 Task: Sort the products in the category "Trash Bins & Bags" by relevance.
Action: Mouse moved to (933, 313)
Screenshot: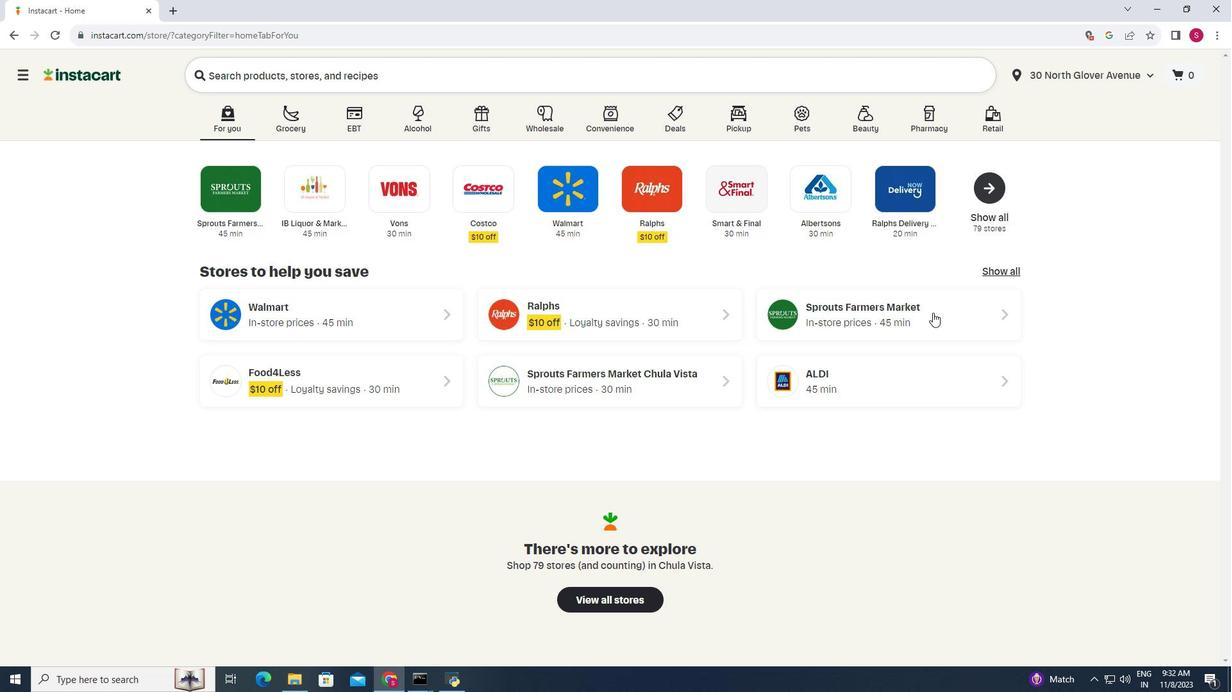 
Action: Mouse pressed left at (933, 313)
Screenshot: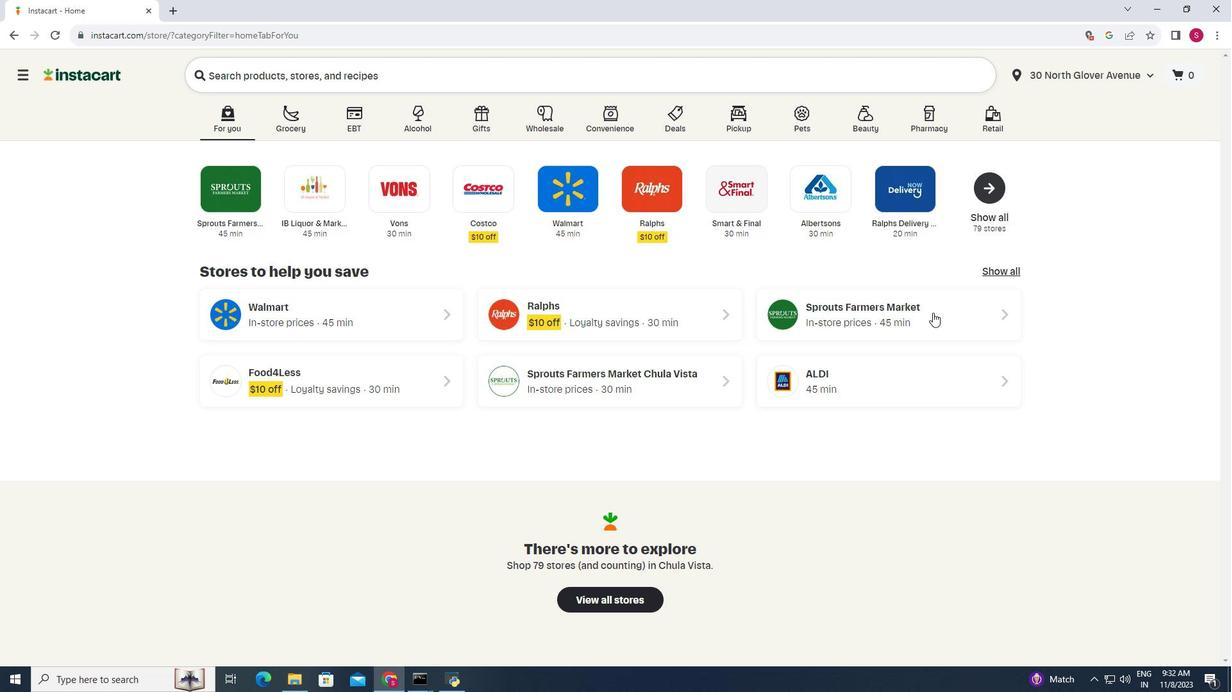 
Action: Mouse moved to (98, 461)
Screenshot: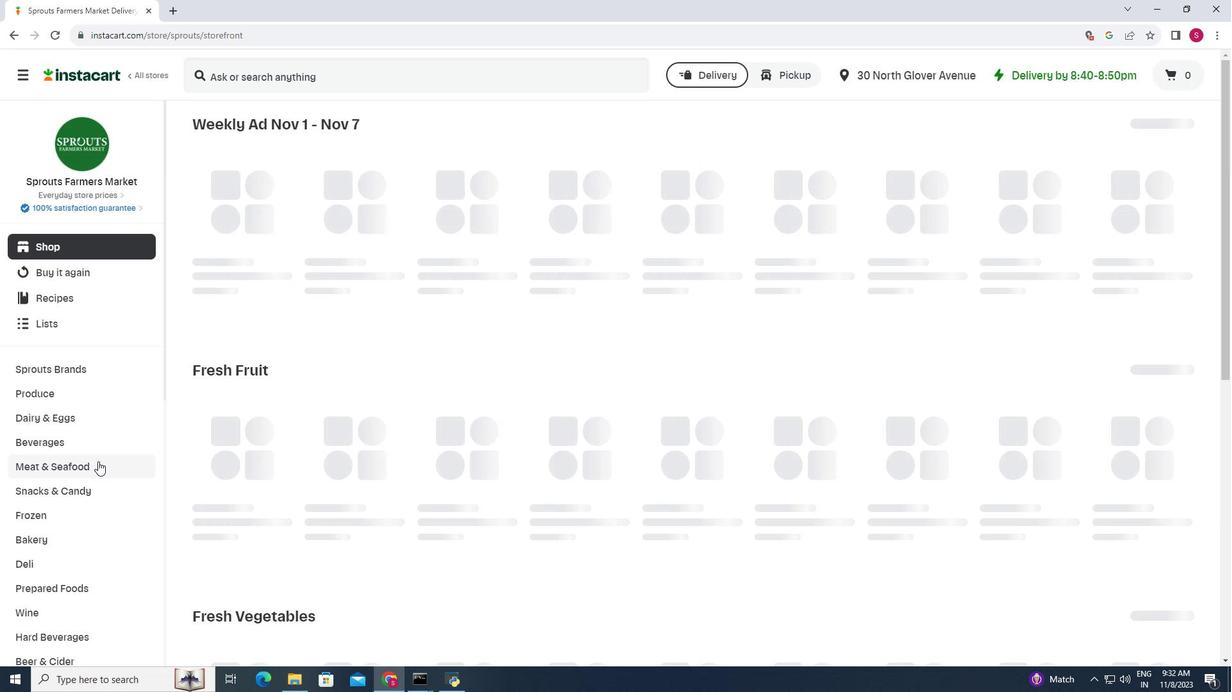 
Action: Mouse scrolled (98, 461) with delta (0, 0)
Screenshot: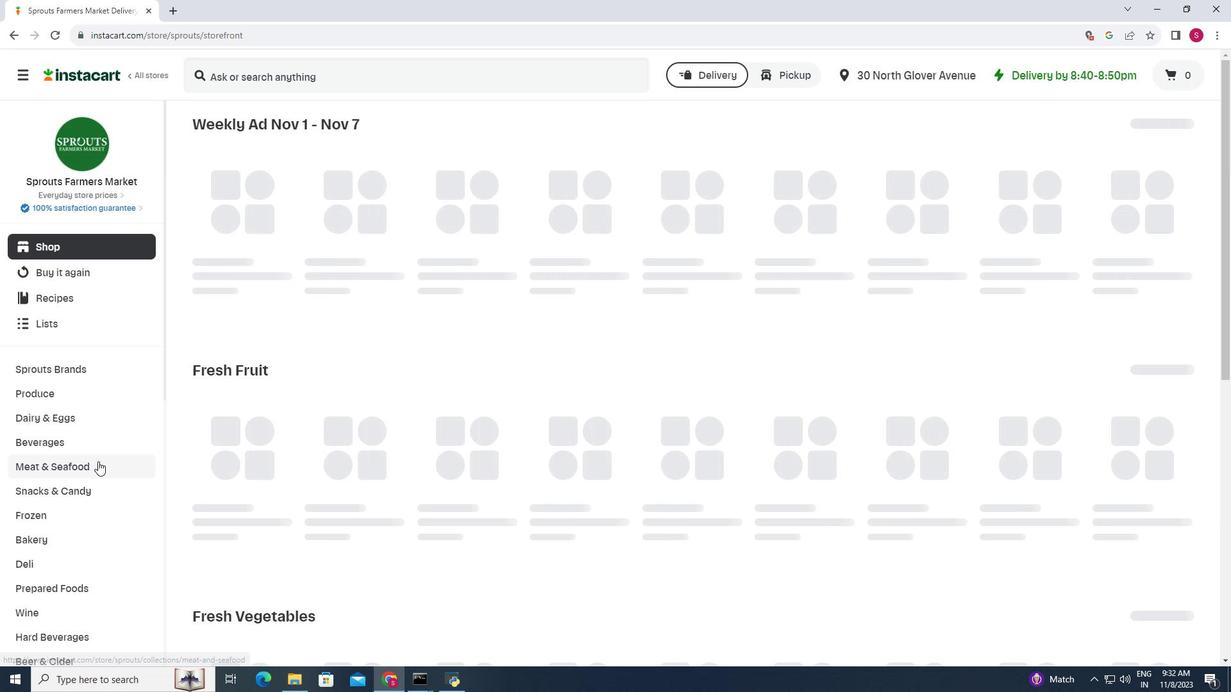 
Action: Mouse scrolled (98, 461) with delta (0, 0)
Screenshot: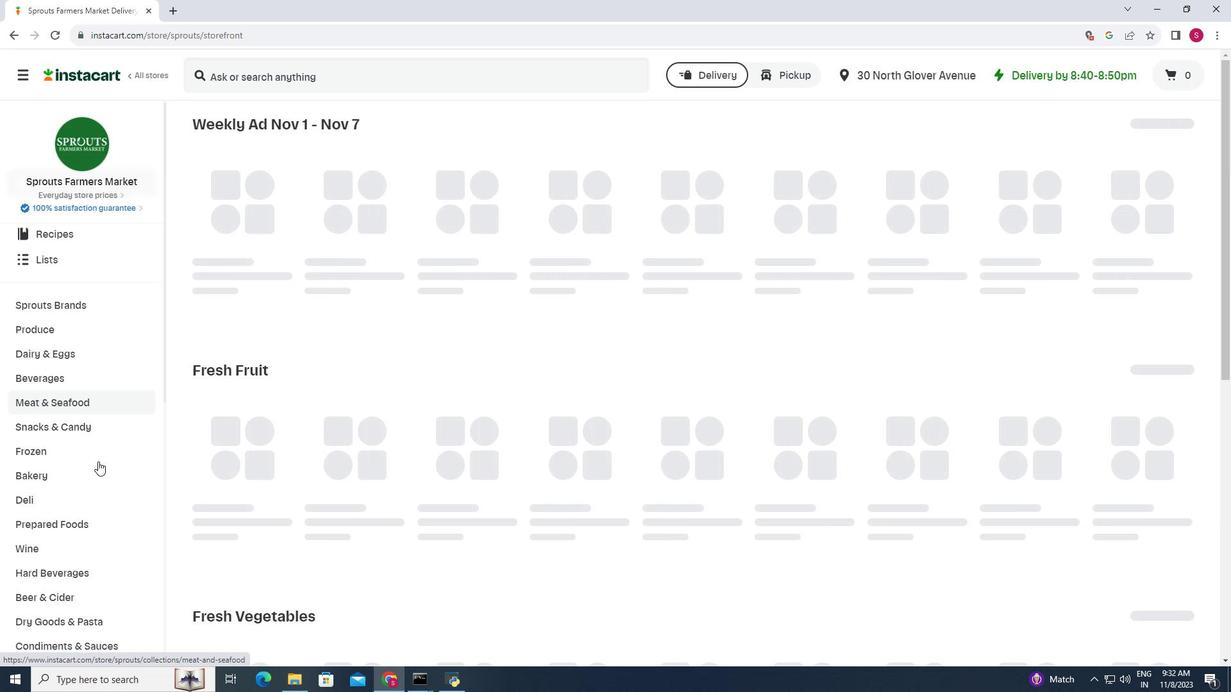 
Action: Mouse scrolled (98, 461) with delta (0, 0)
Screenshot: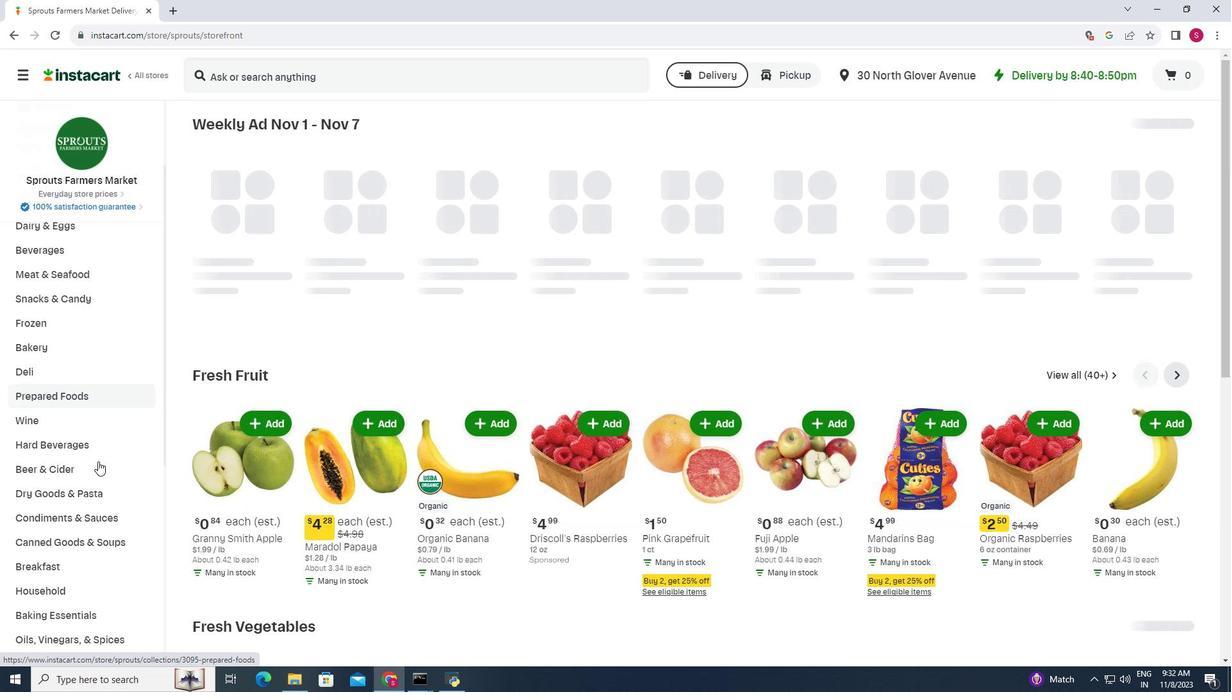 
Action: Mouse scrolled (98, 461) with delta (0, 0)
Screenshot: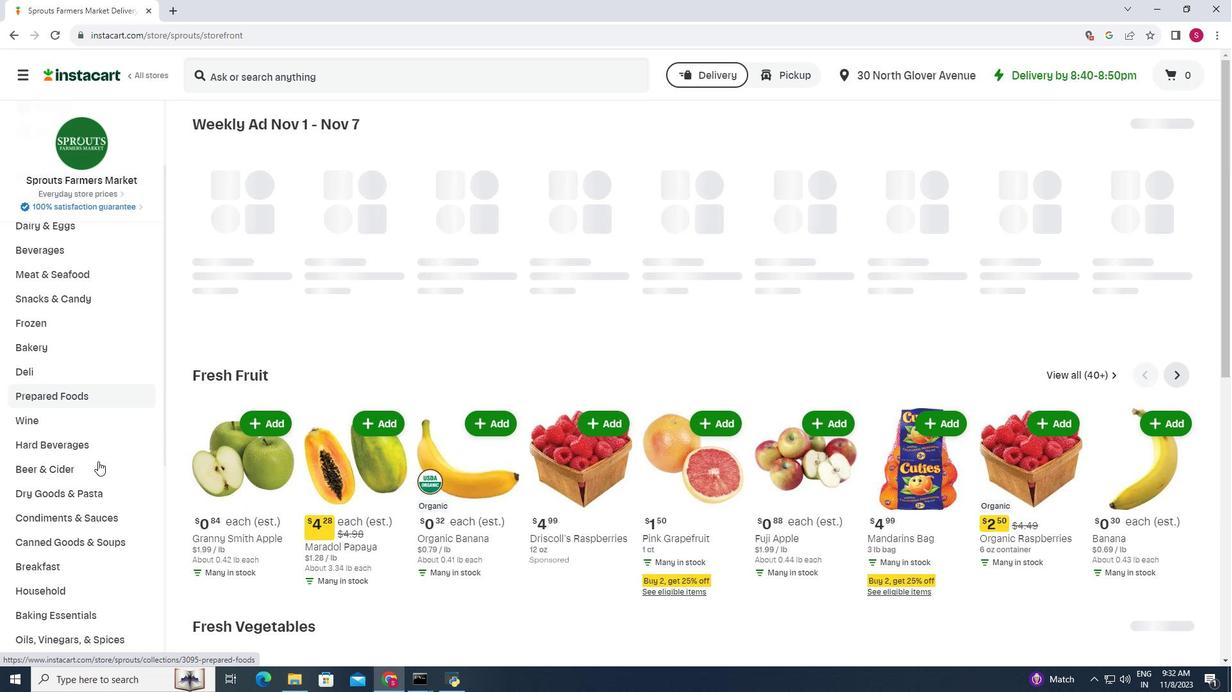 
Action: Mouse scrolled (98, 461) with delta (0, 0)
Screenshot: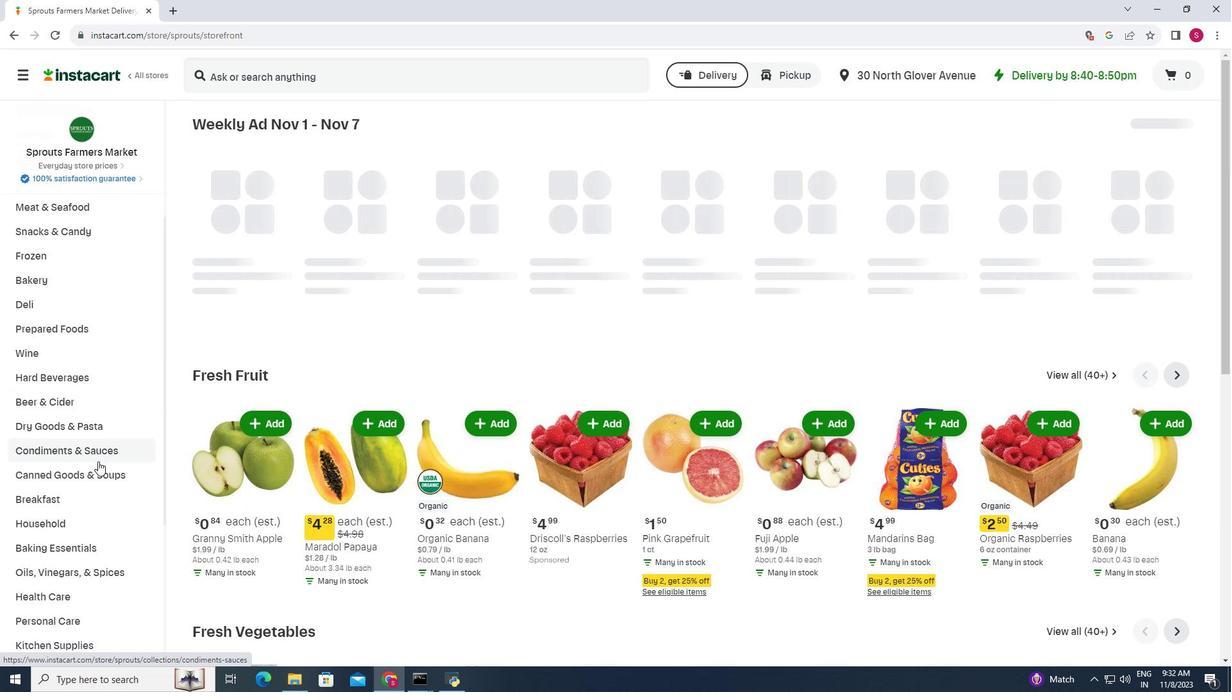 
Action: Mouse moved to (75, 457)
Screenshot: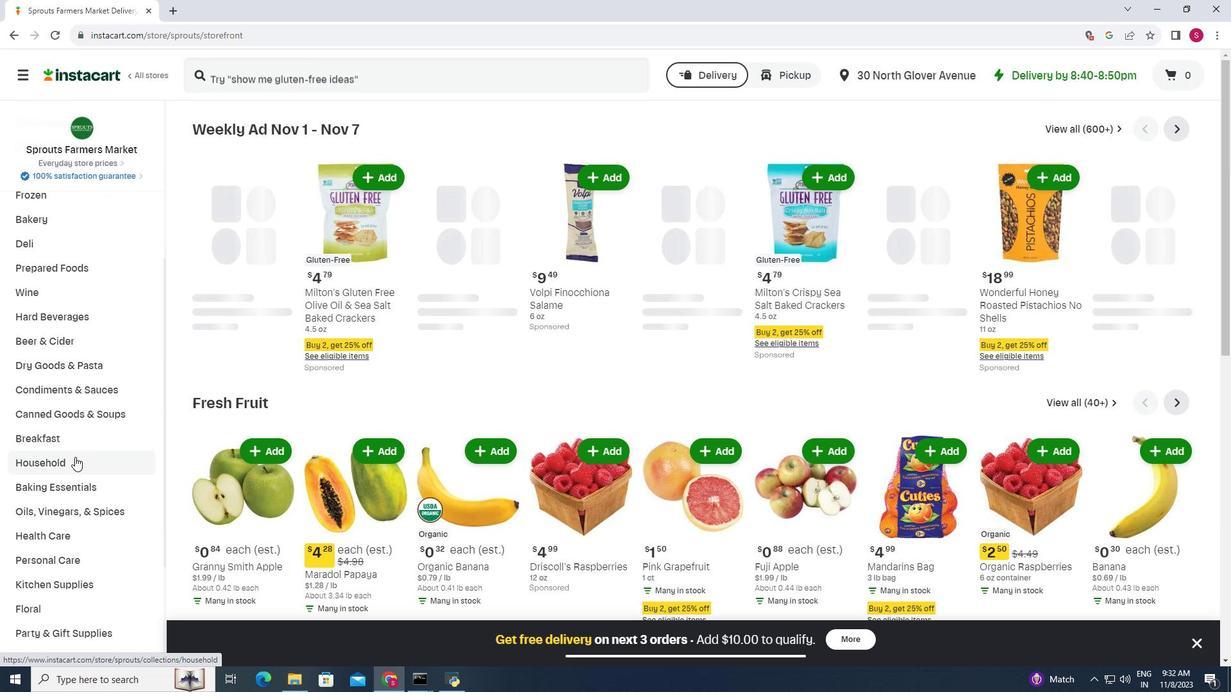 
Action: Mouse pressed left at (75, 457)
Screenshot: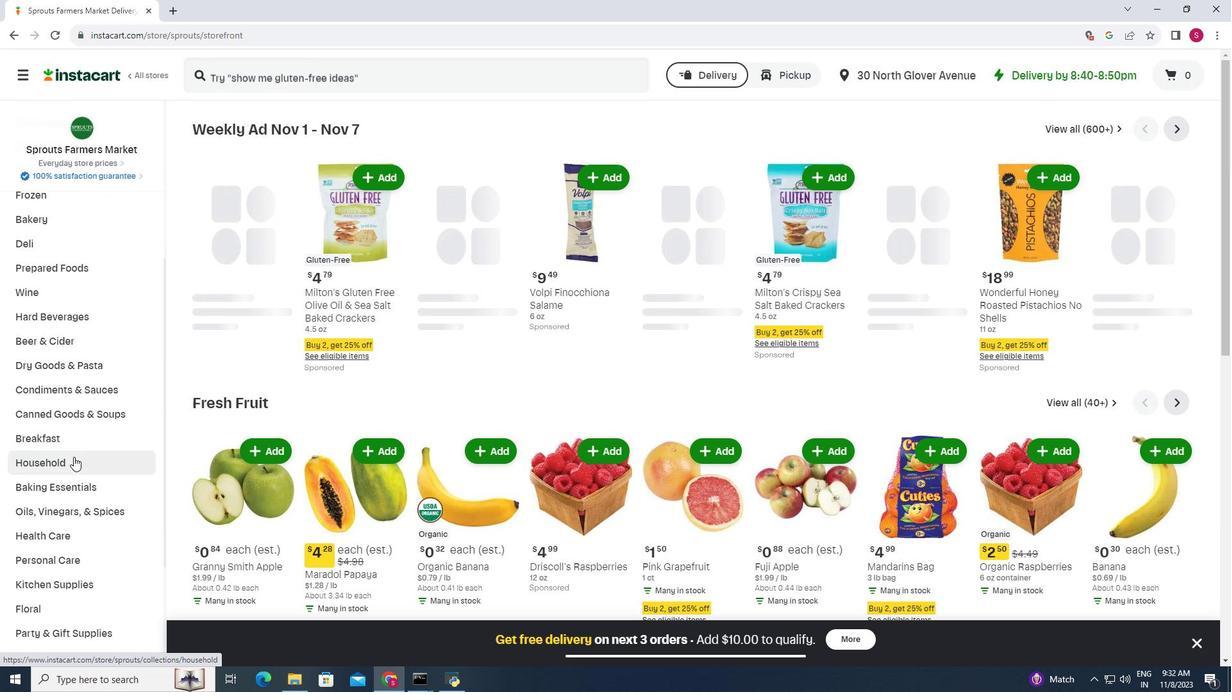 
Action: Mouse moved to (883, 163)
Screenshot: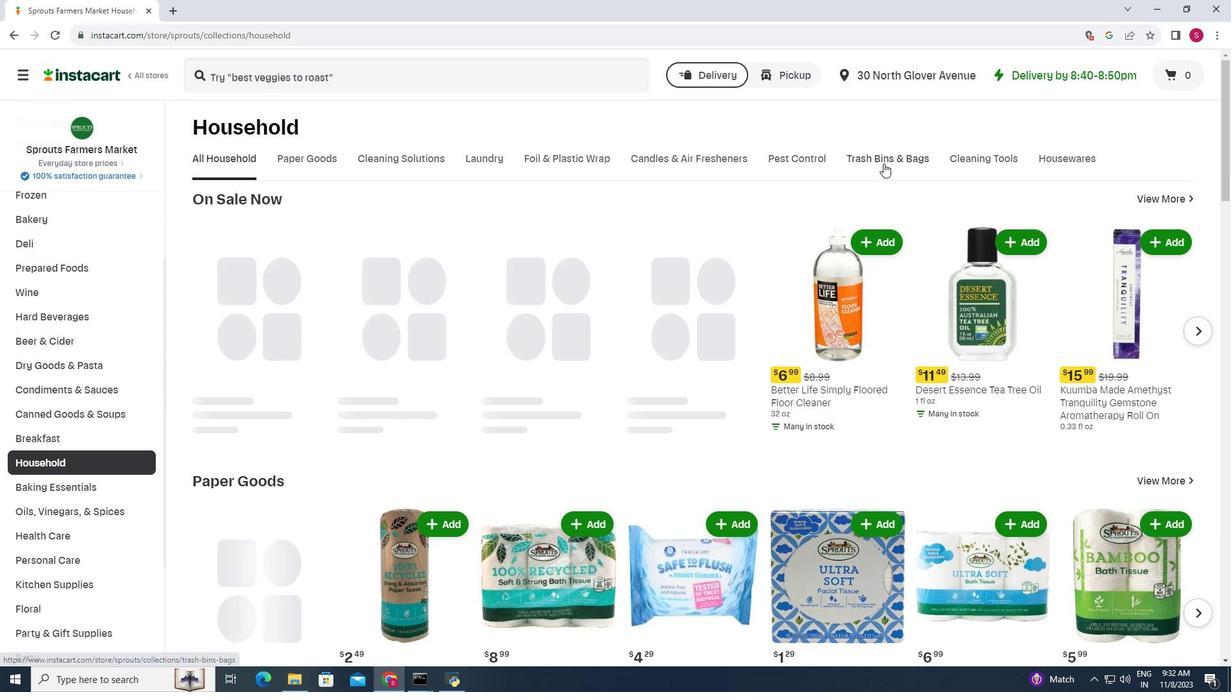 
Action: Mouse pressed left at (883, 163)
Screenshot: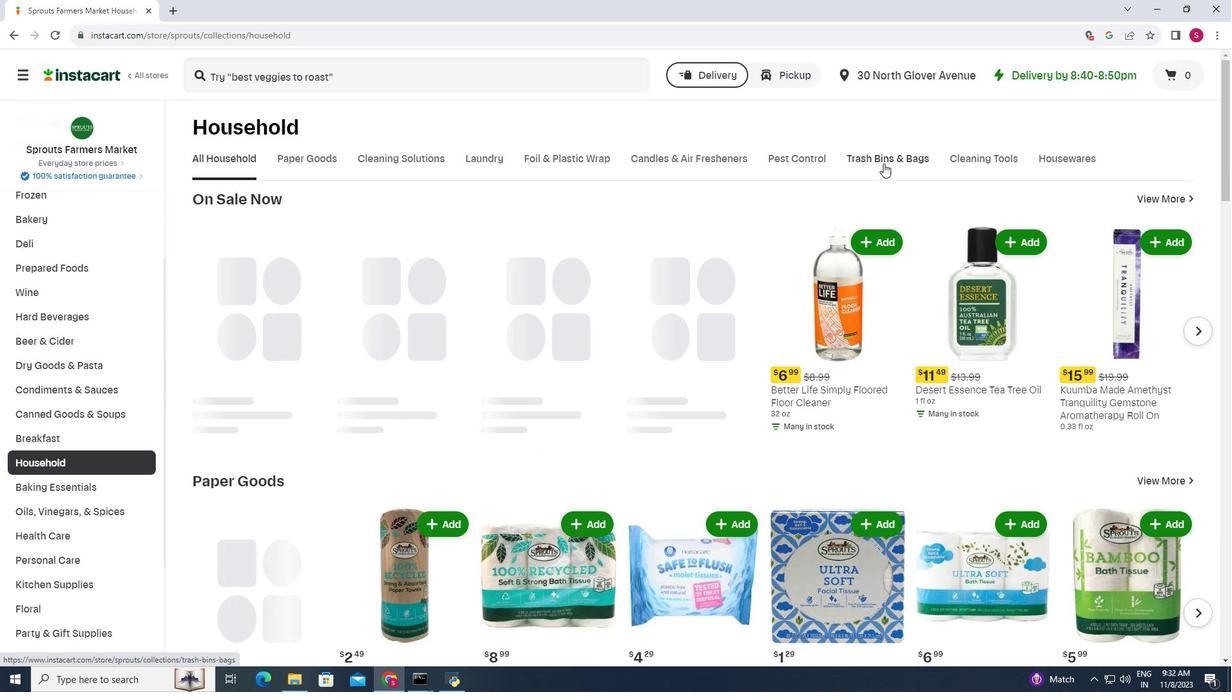 
Action: Mouse moved to (1187, 195)
Screenshot: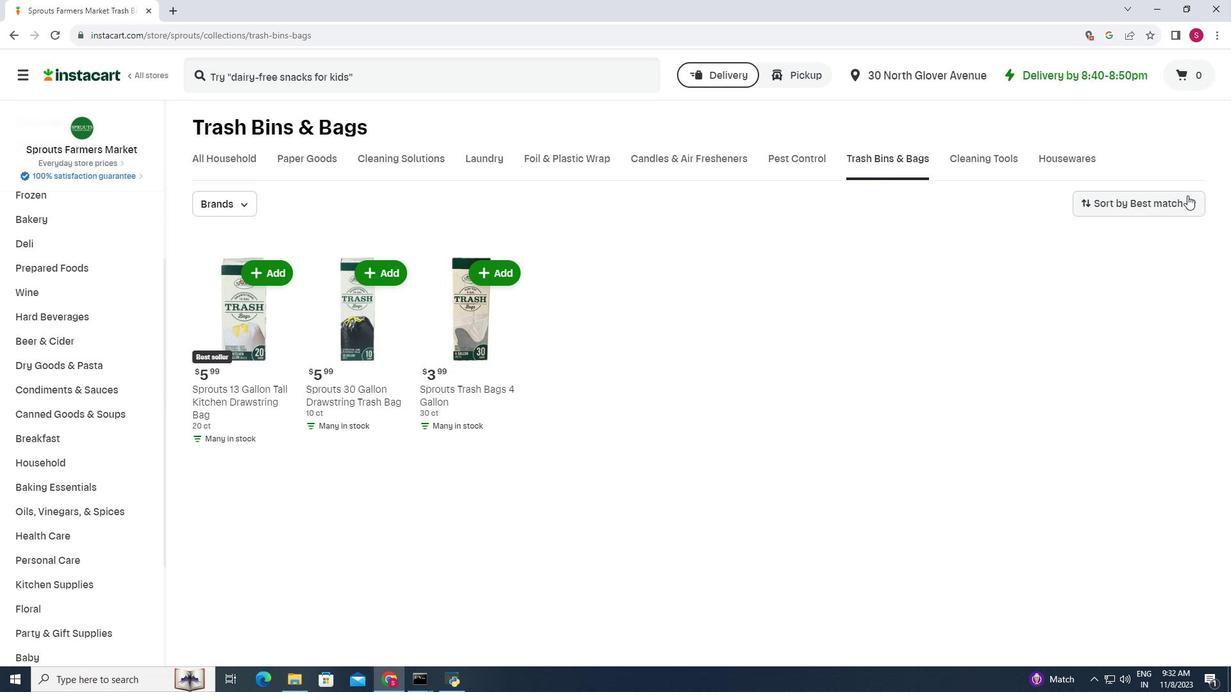 
Action: Mouse pressed left at (1187, 195)
Screenshot: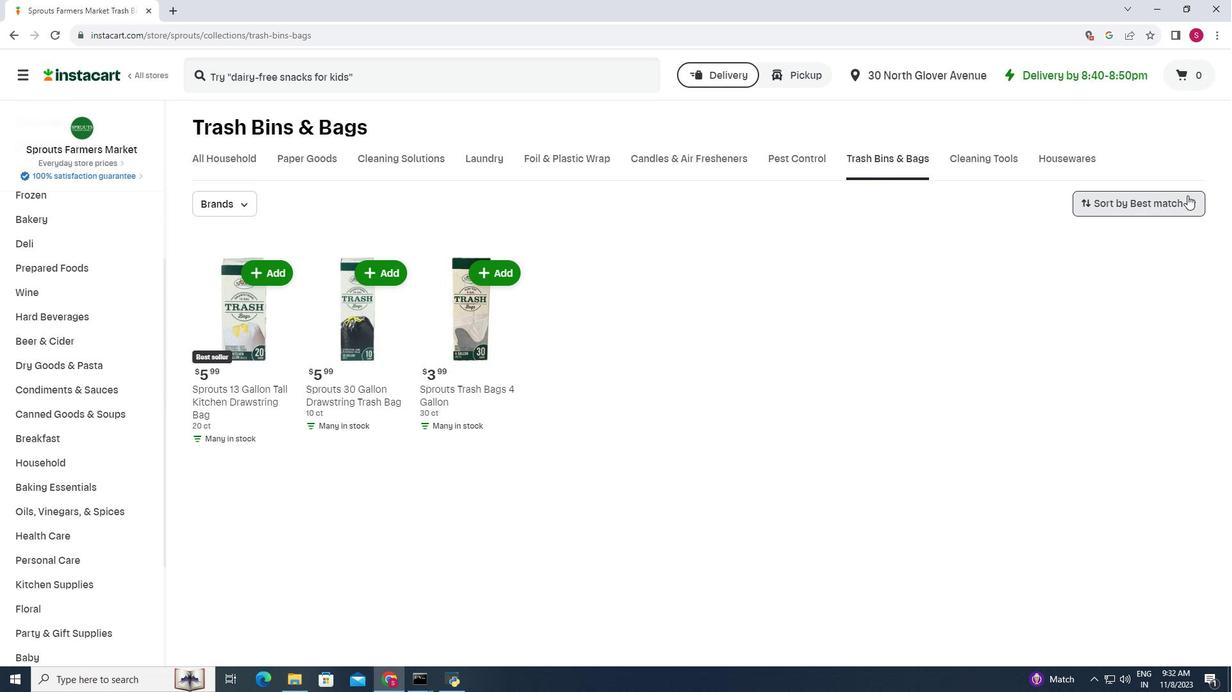 
Action: Mouse moved to (1160, 383)
Screenshot: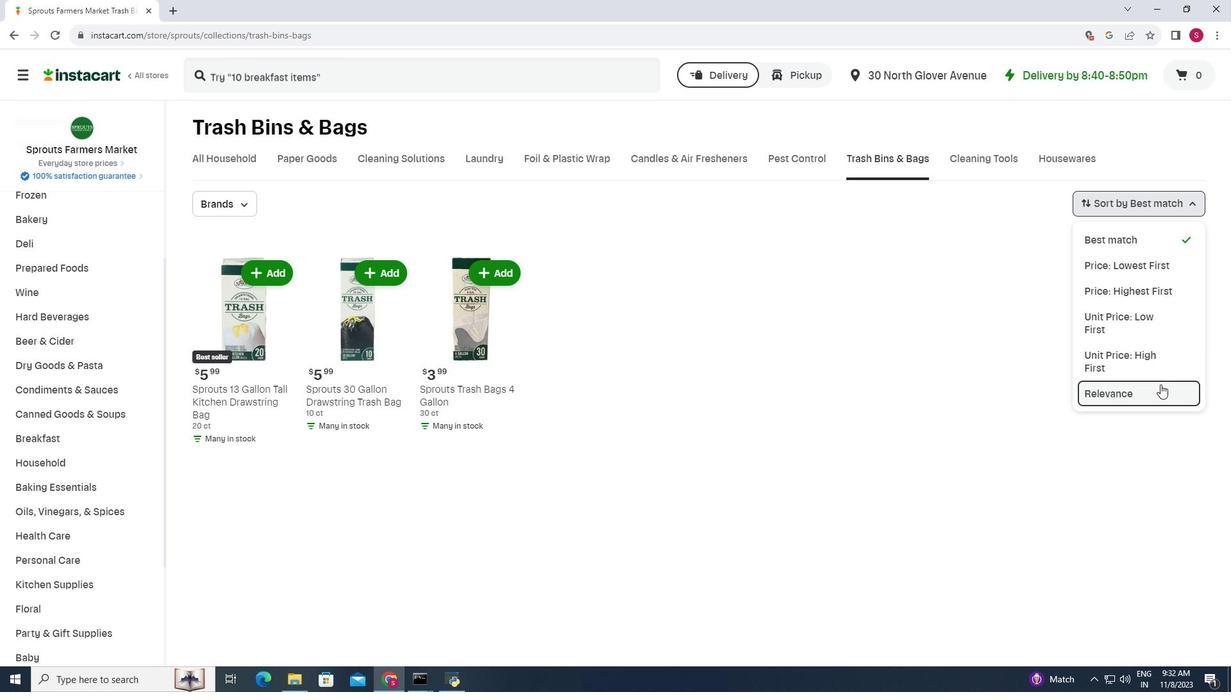 
Action: Mouse pressed left at (1160, 383)
Screenshot: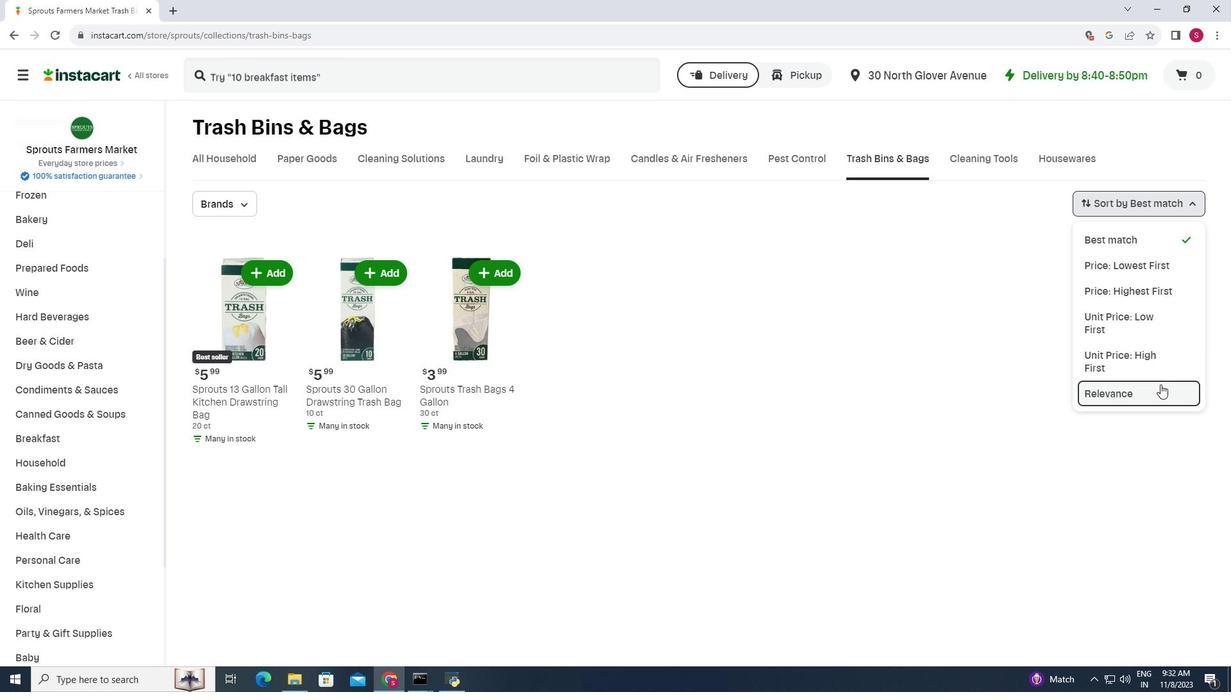 
Action: Mouse moved to (710, 228)
Screenshot: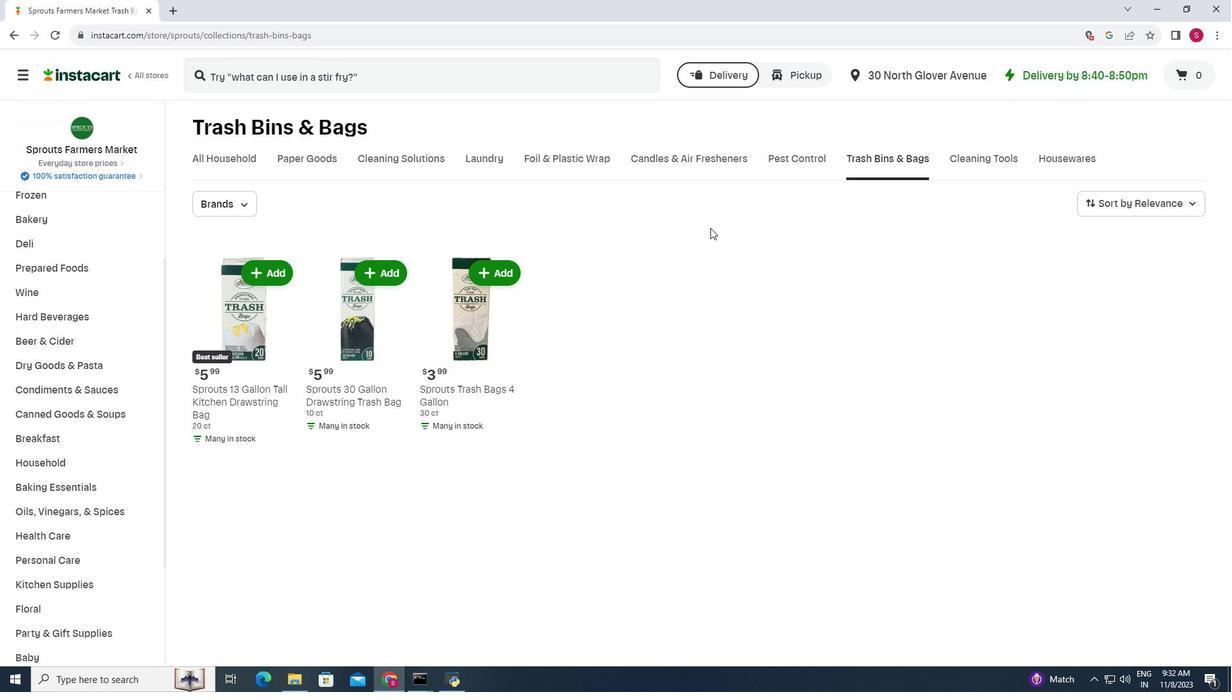 
